 Task: Change the page size to A4
Action: Mouse moved to (50, 95)
Screenshot: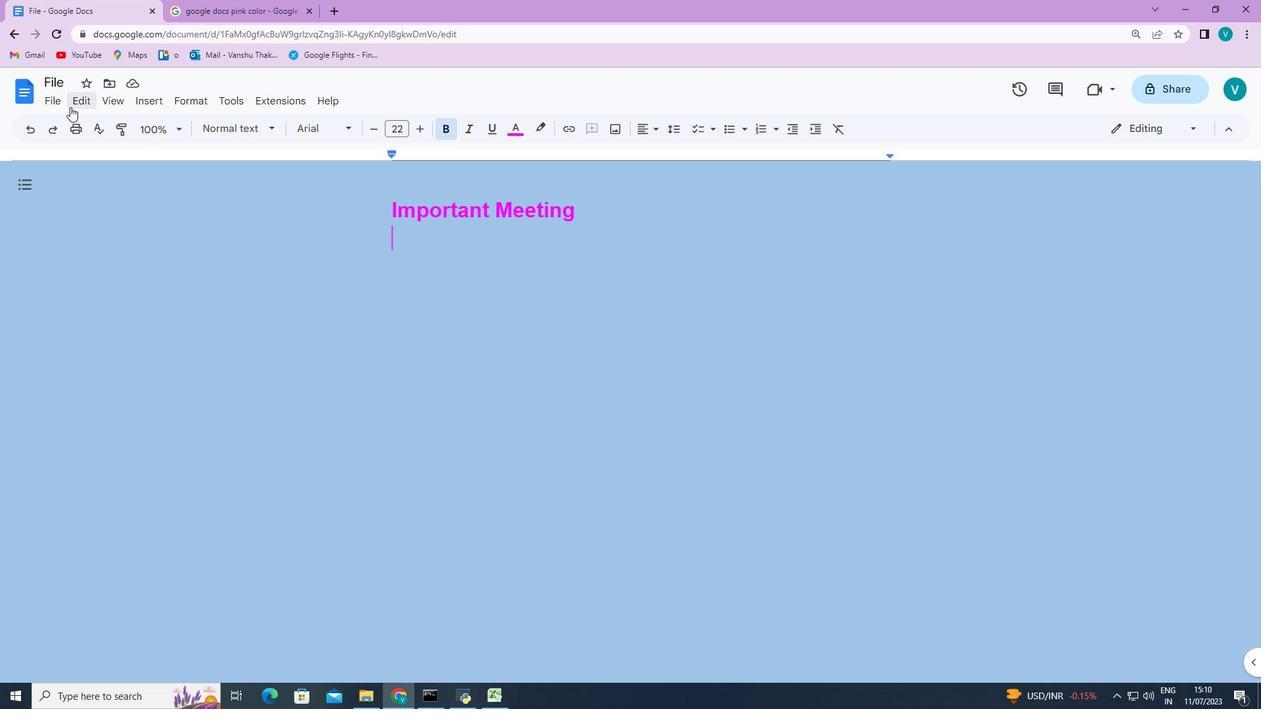 
Action: Mouse pressed left at (50, 95)
Screenshot: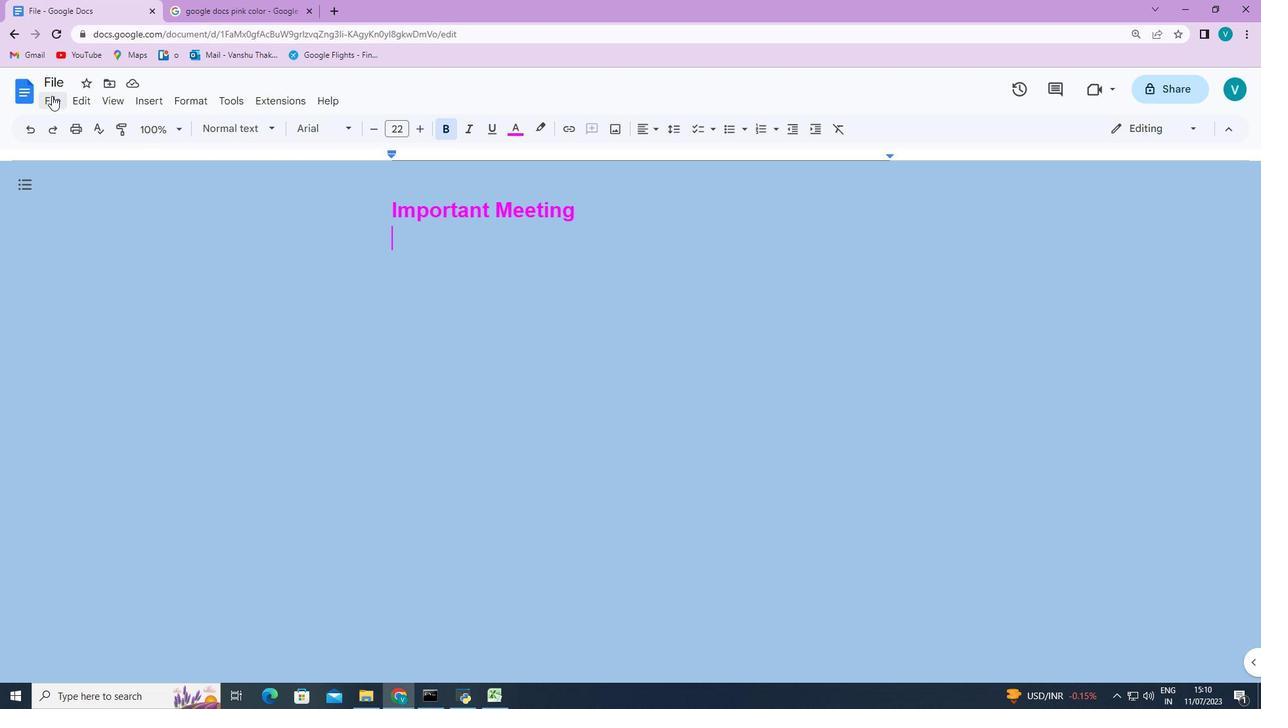 
Action: Mouse moved to (124, 520)
Screenshot: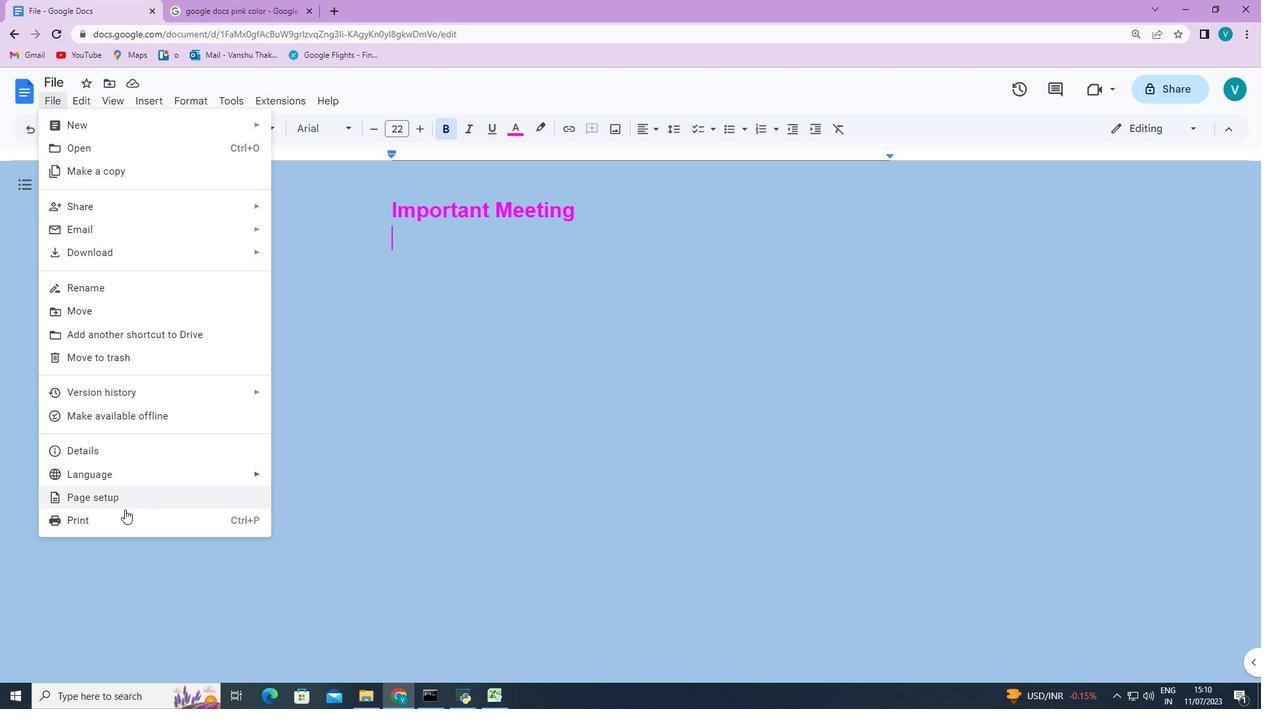 
Action: Mouse pressed left at (124, 520)
Screenshot: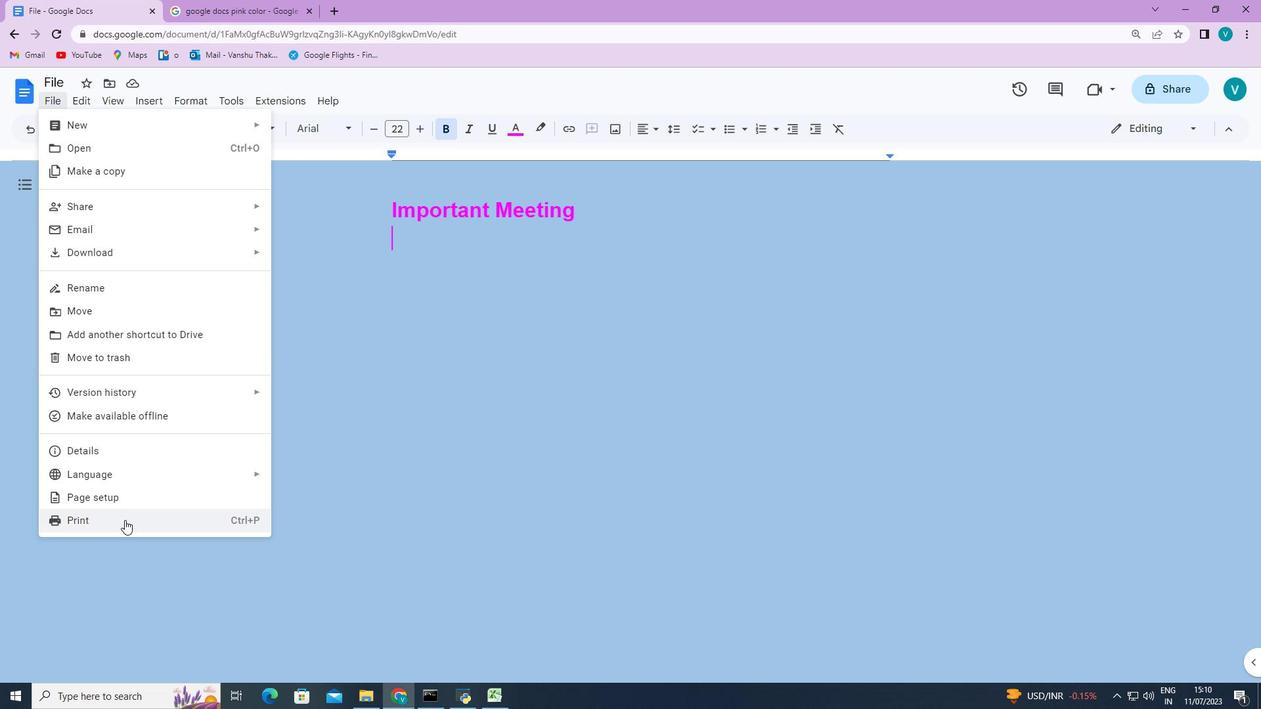 
Action: Mouse moved to (995, 258)
Screenshot: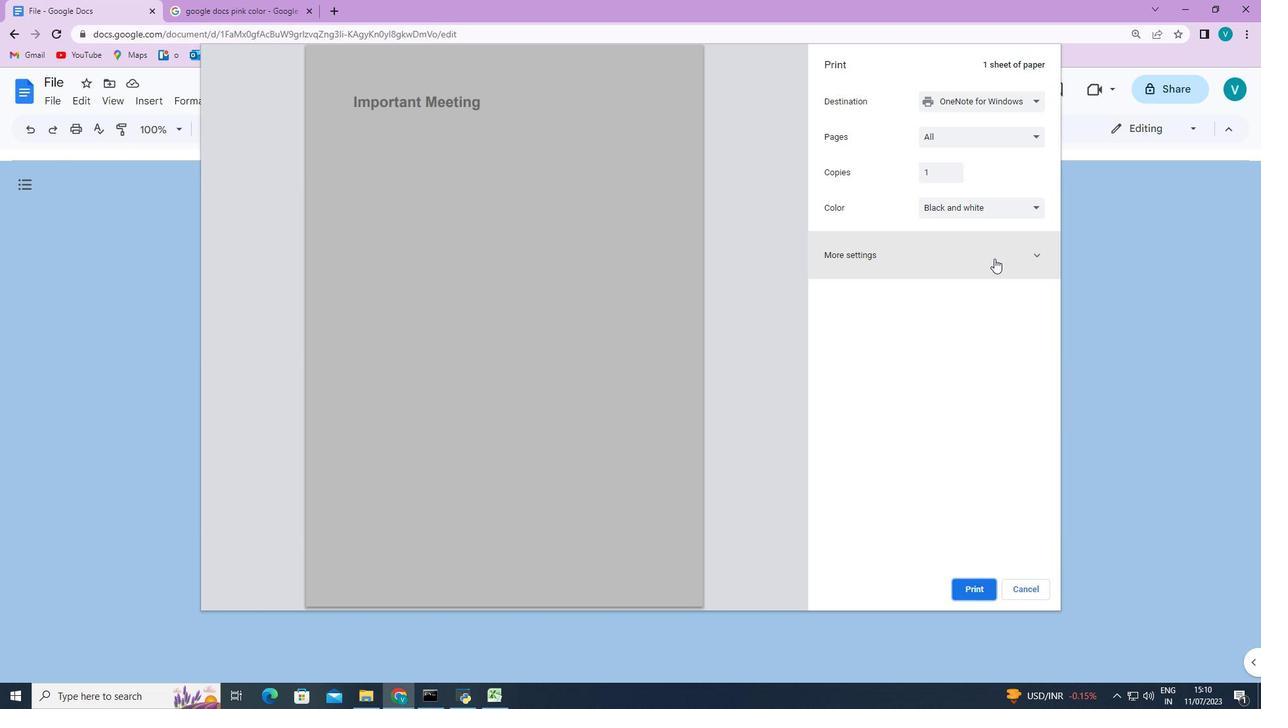
Action: Mouse pressed left at (995, 258)
Screenshot: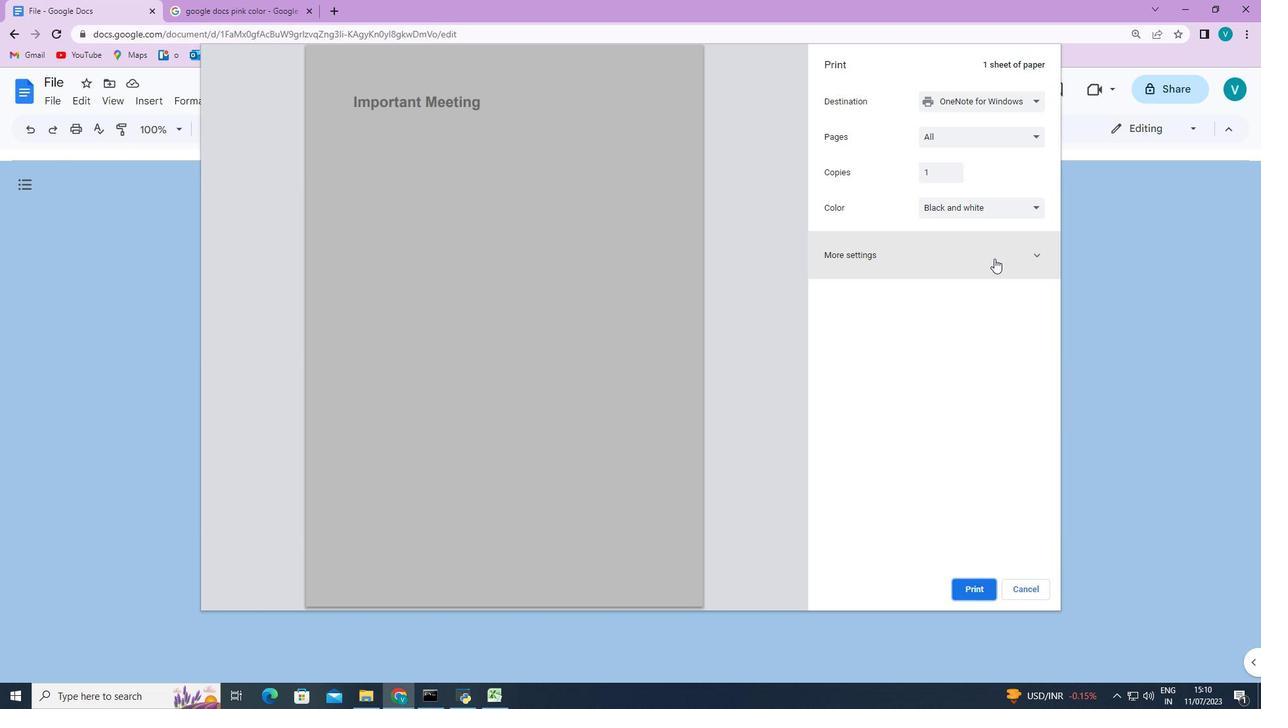 
Action: Mouse moved to (1003, 296)
Screenshot: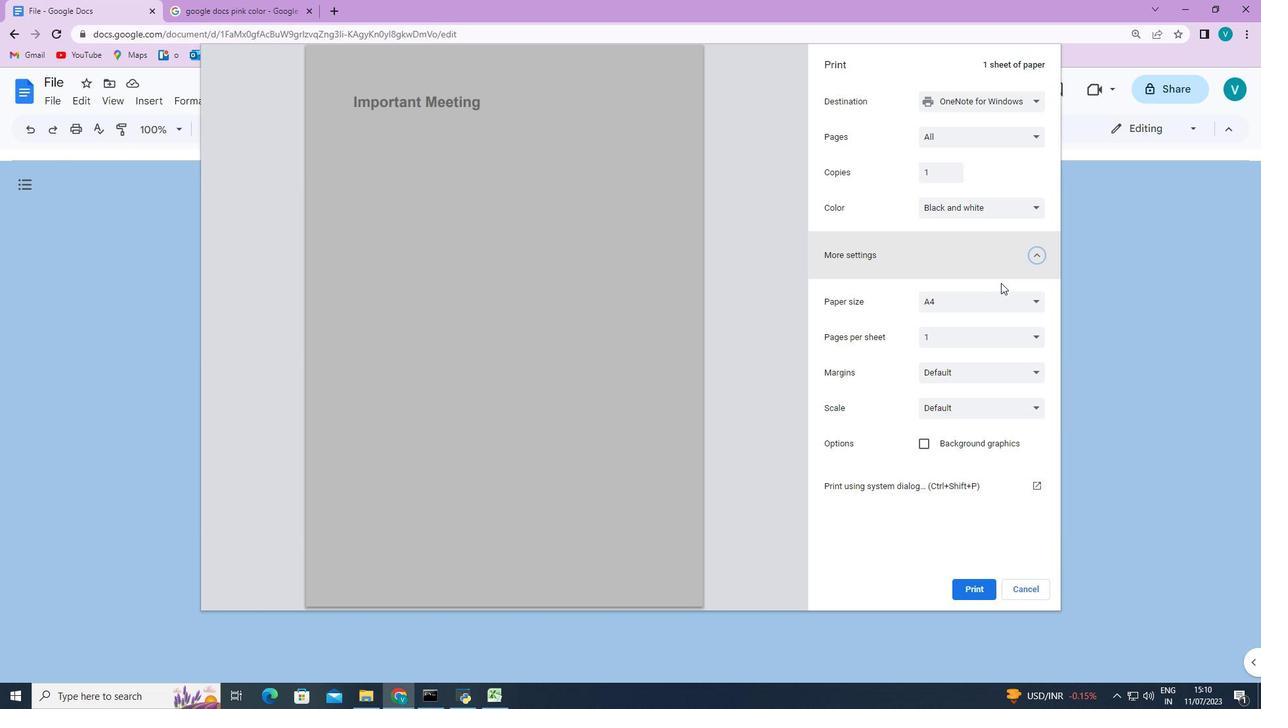 
Action: Mouse pressed left at (1003, 296)
Screenshot: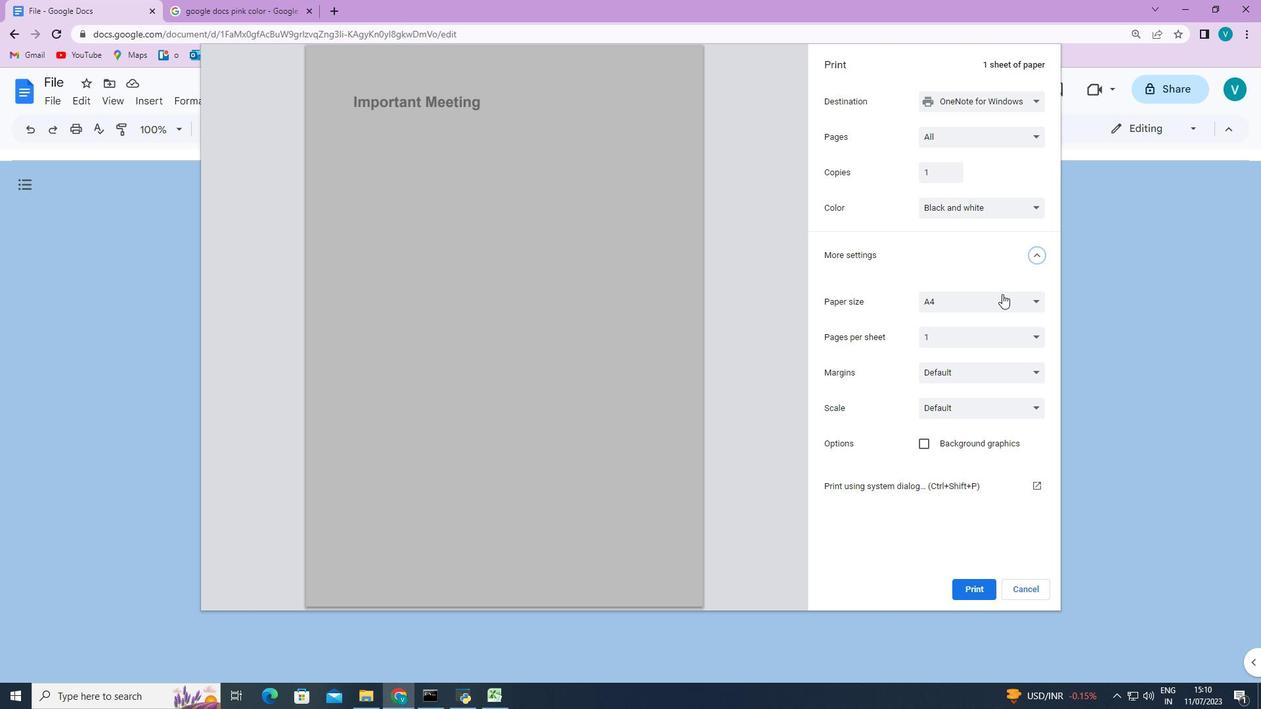 
Action: Mouse moved to (980, 327)
Screenshot: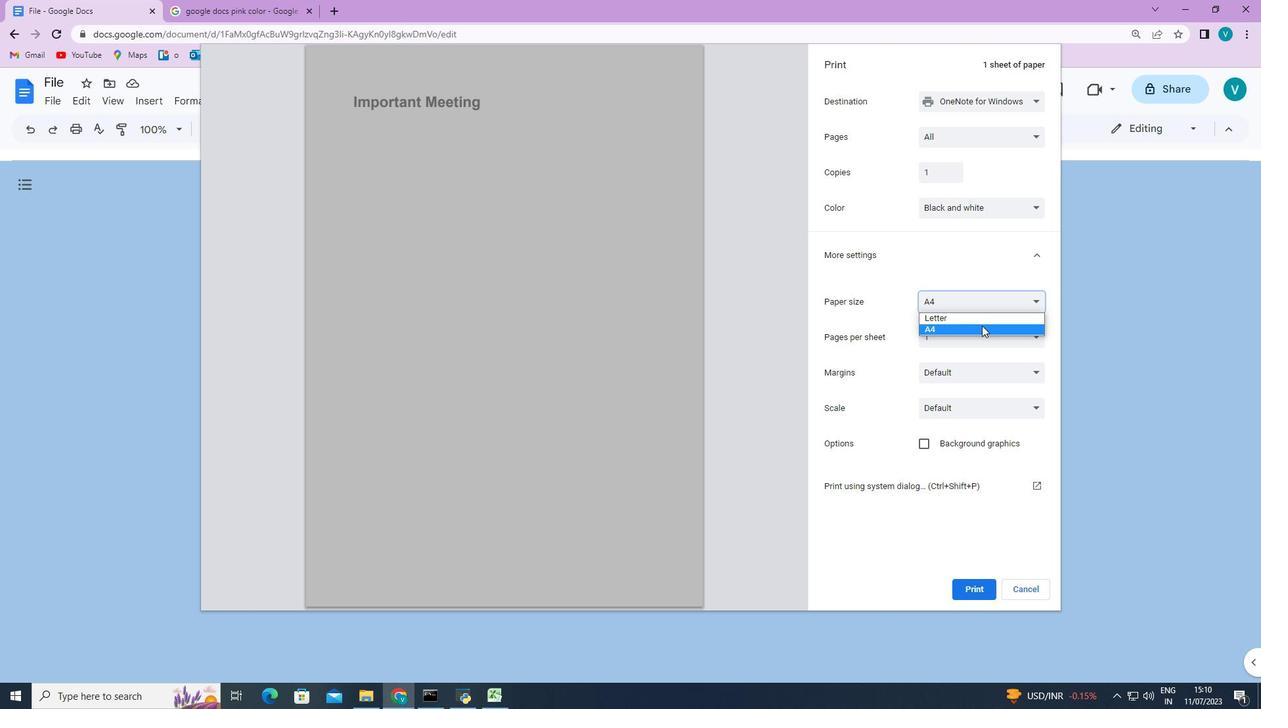
Action: Mouse pressed left at (980, 327)
Screenshot: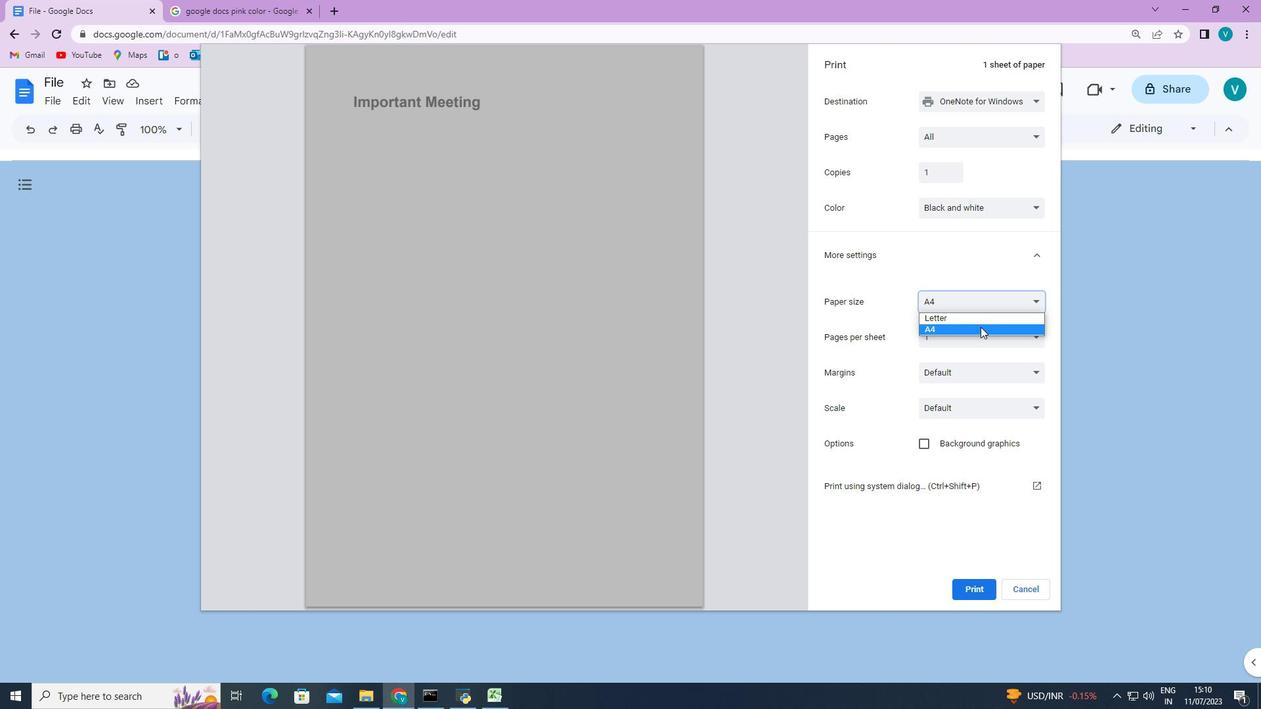 
